 Task: Create a rule when a due date more than days from now is set on a card by me.
Action: Mouse moved to (733, 238)
Screenshot: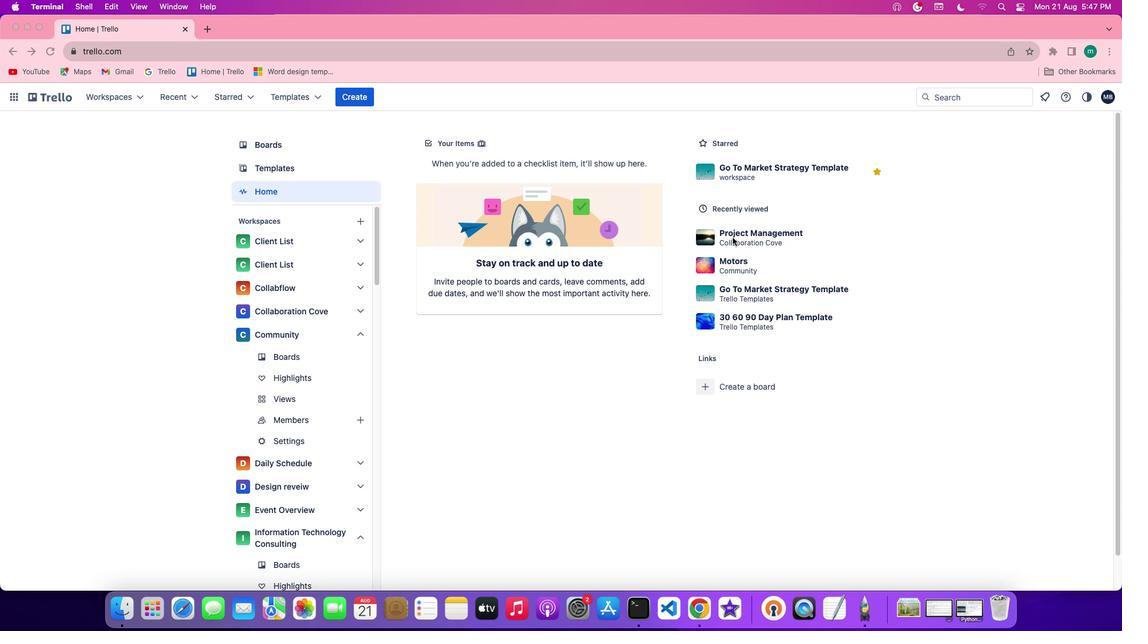 
Action: Mouse pressed left at (733, 238)
Screenshot: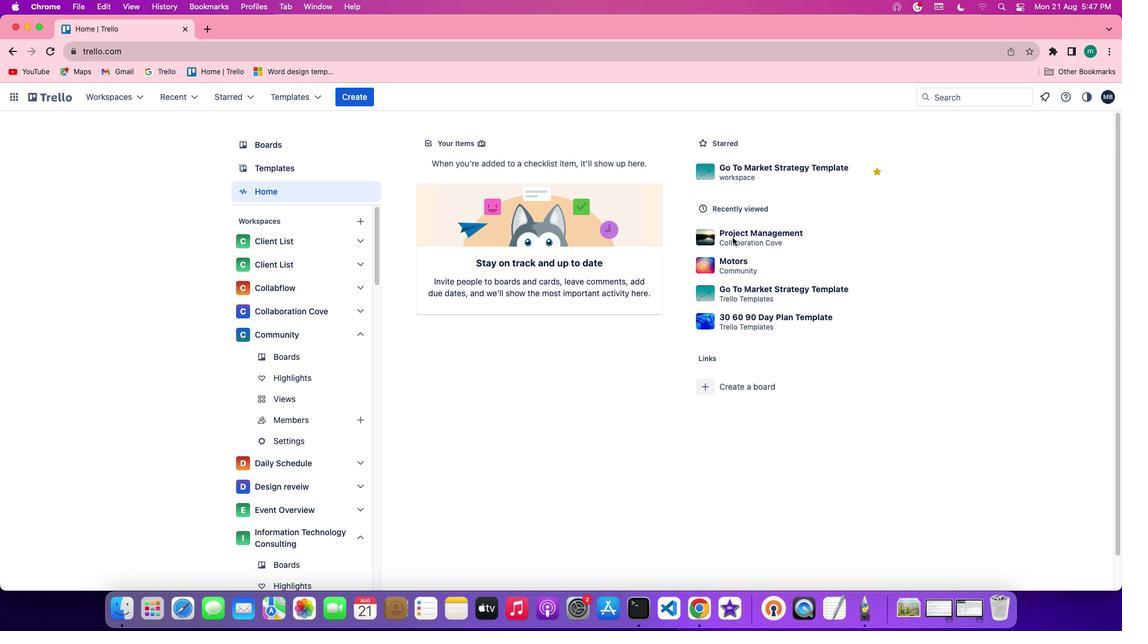 
Action: Mouse pressed left at (733, 238)
Screenshot: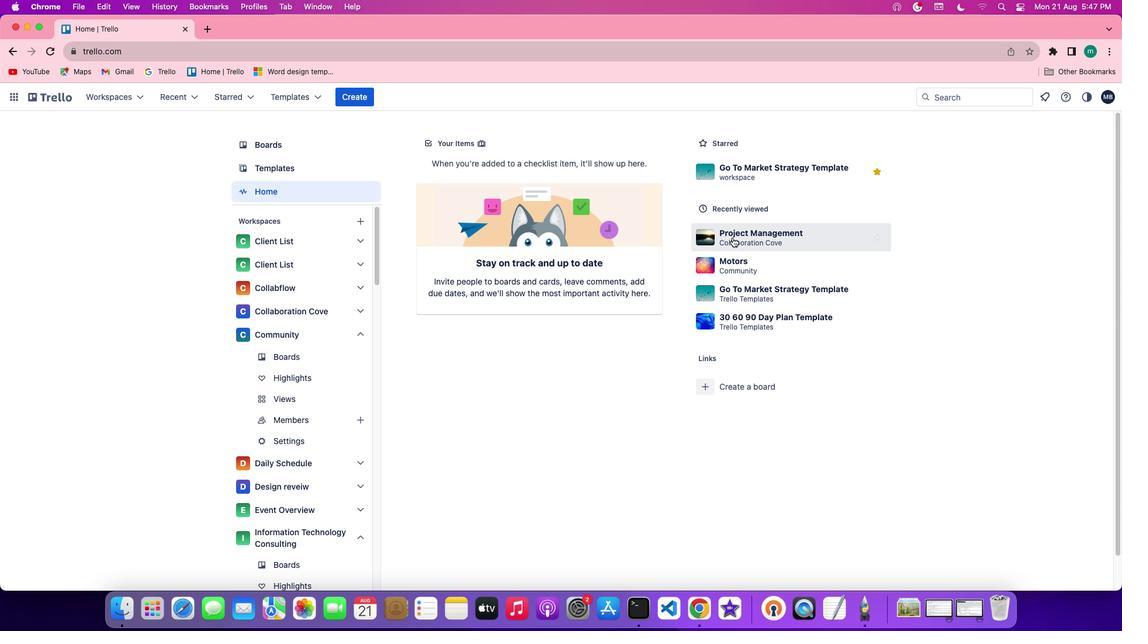 
Action: Mouse moved to (991, 287)
Screenshot: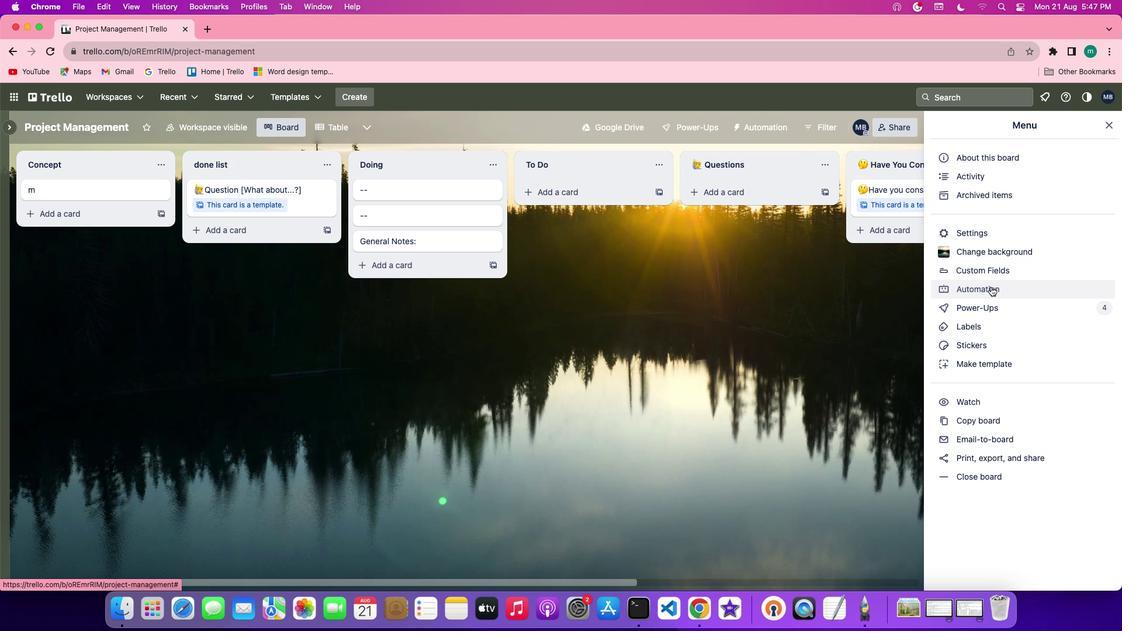 
Action: Mouse pressed left at (991, 287)
Screenshot: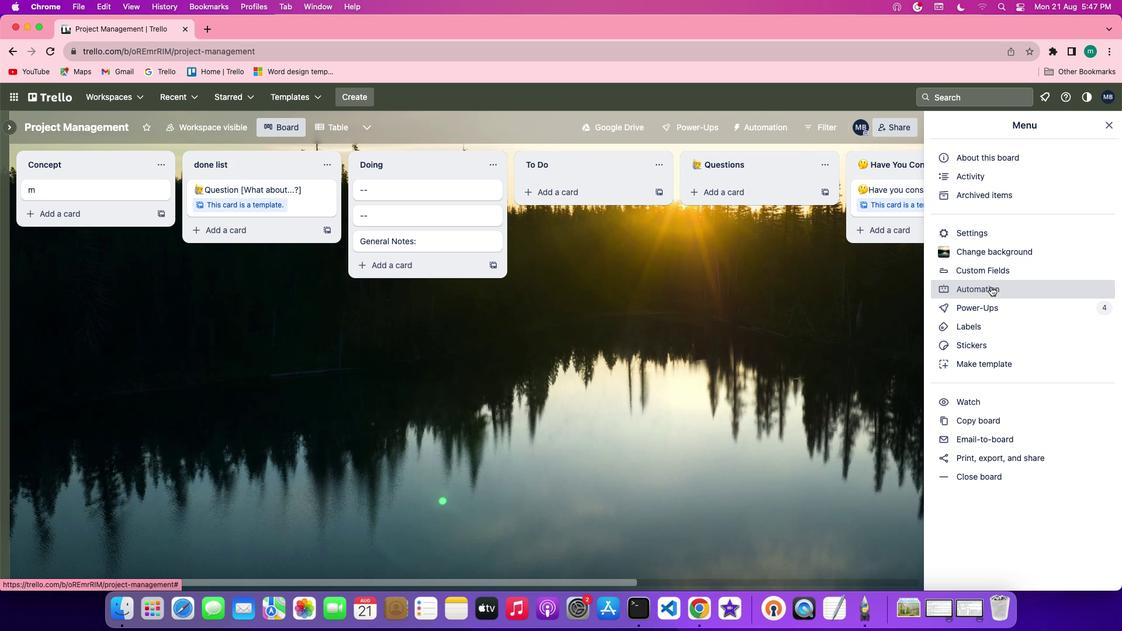 
Action: Mouse moved to (69, 237)
Screenshot: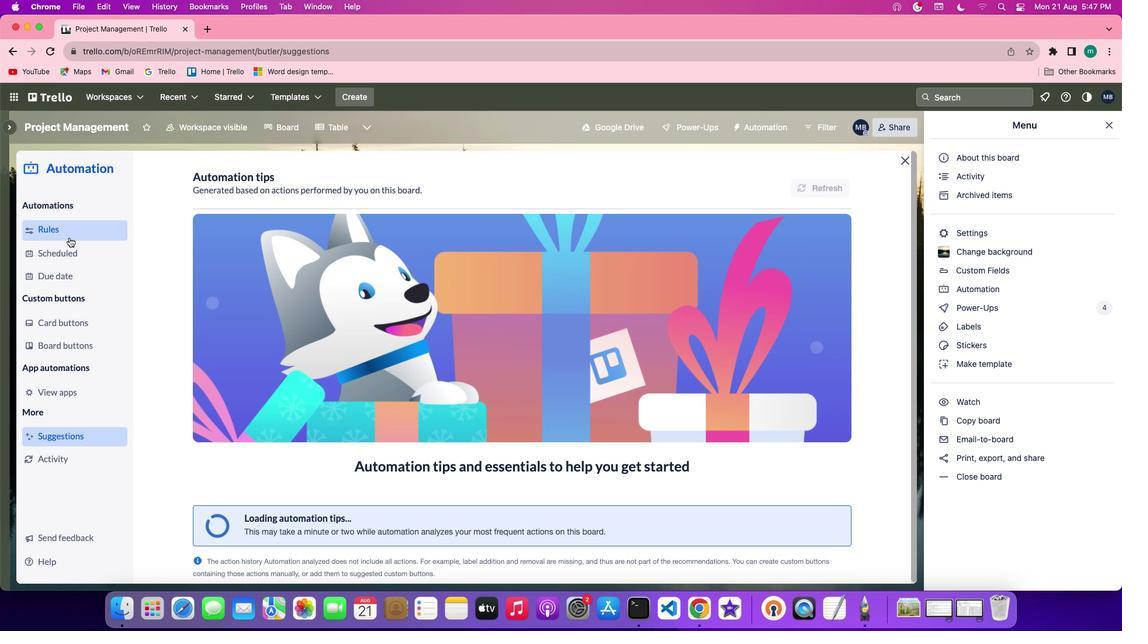 
Action: Mouse pressed left at (69, 237)
Screenshot: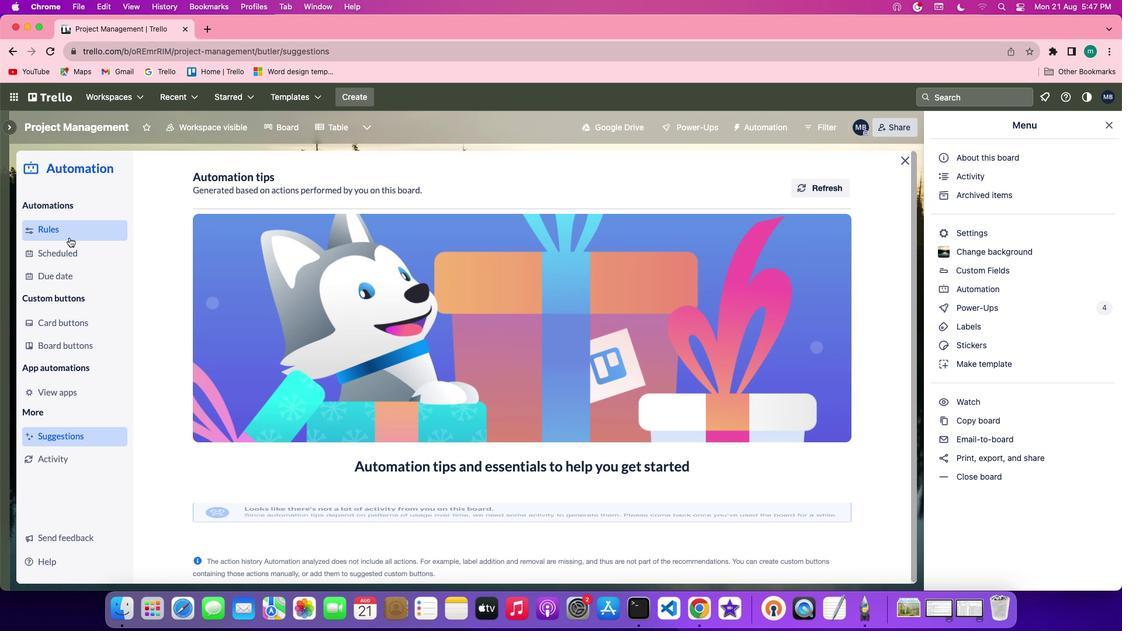 
Action: Mouse moved to (724, 180)
Screenshot: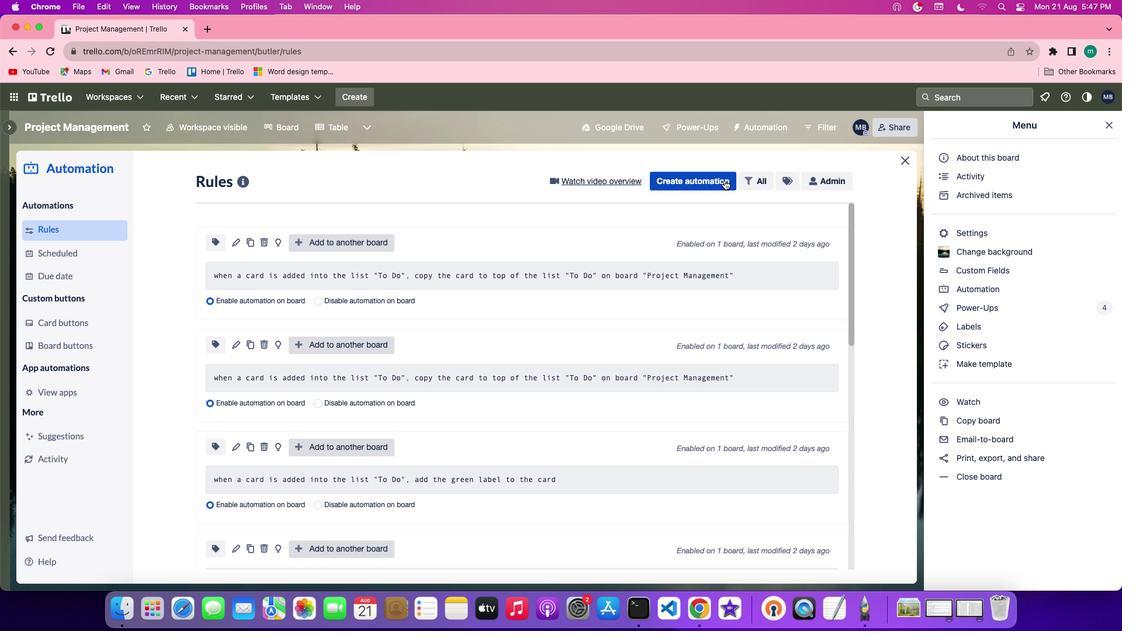 
Action: Mouse pressed left at (724, 180)
Screenshot: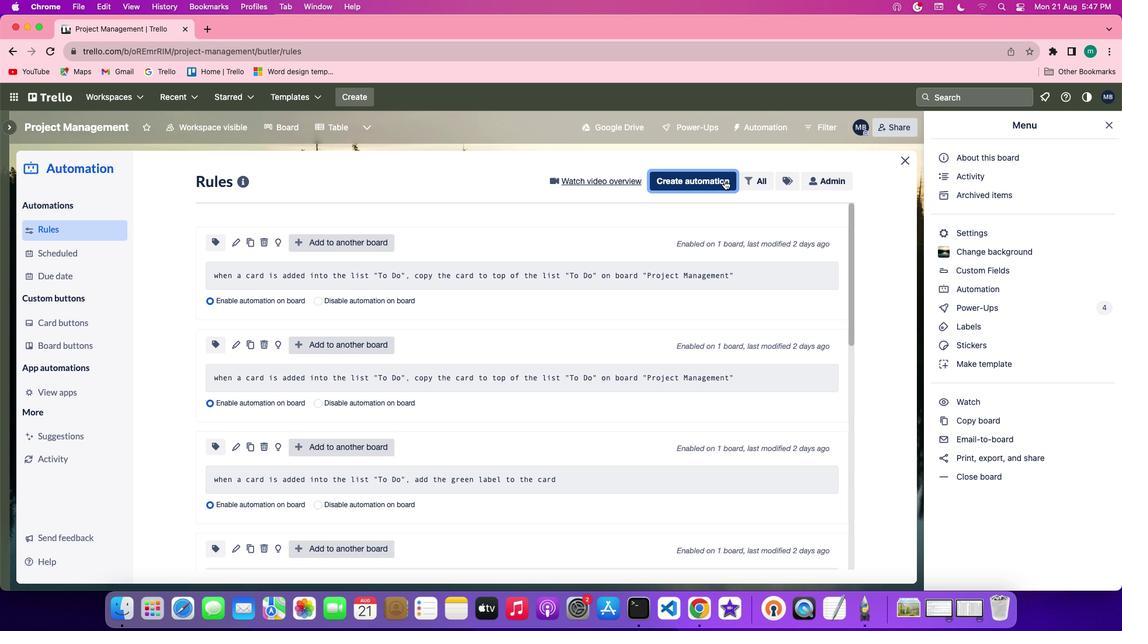 
Action: Mouse moved to (543, 319)
Screenshot: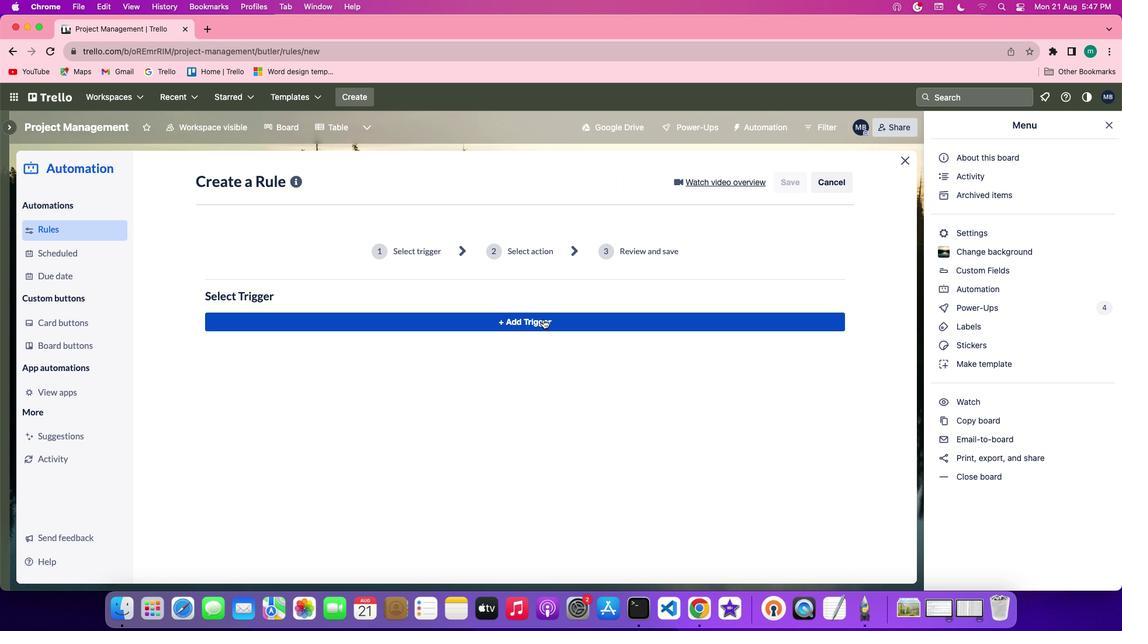 
Action: Mouse pressed left at (543, 319)
Screenshot: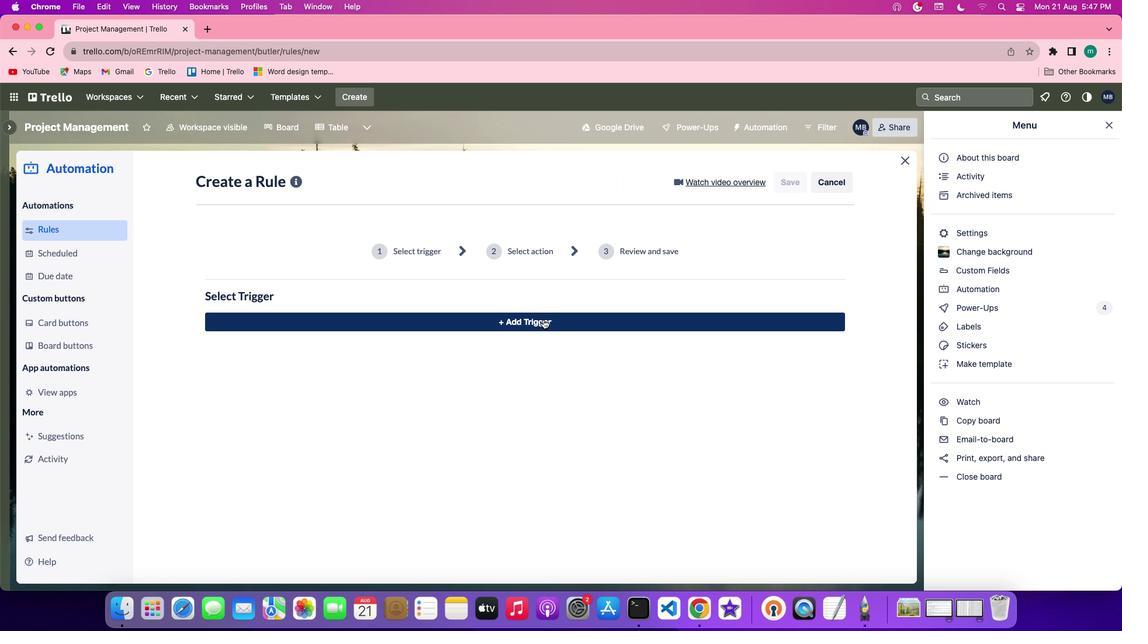 
Action: Mouse moved to (343, 331)
Screenshot: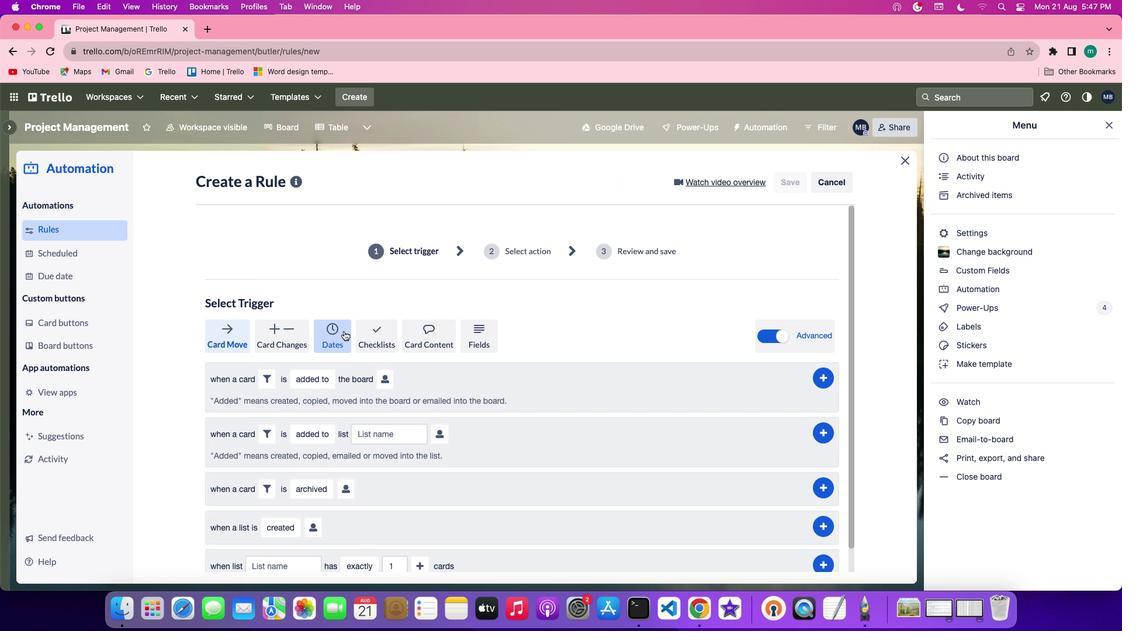 
Action: Mouse pressed left at (343, 331)
Screenshot: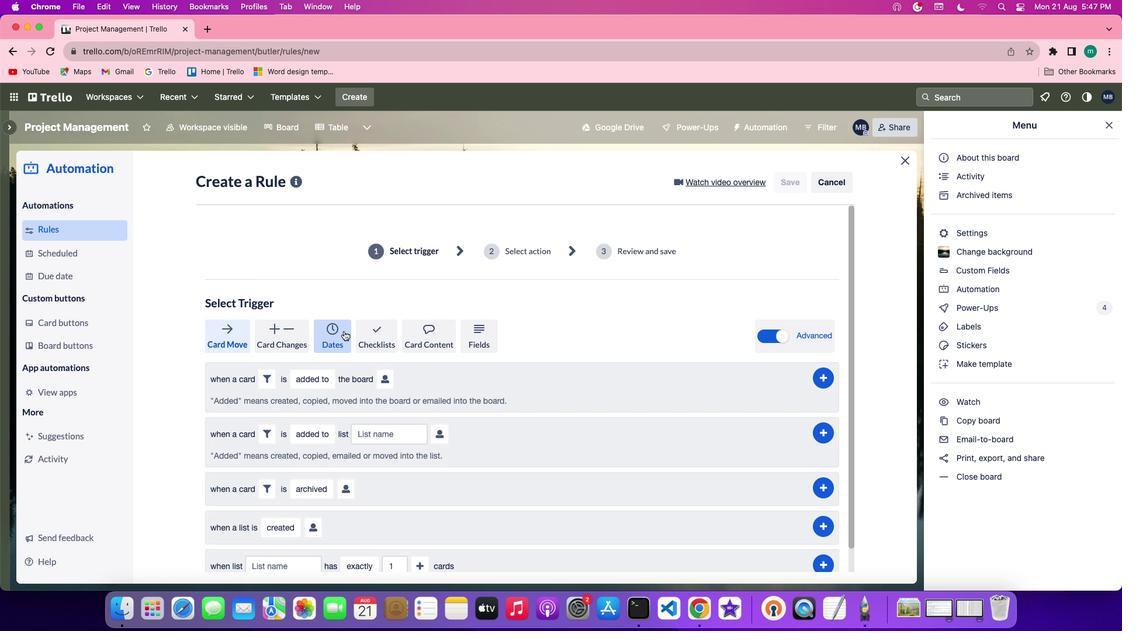 
Action: Mouse moved to (333, 354)
Screenshot: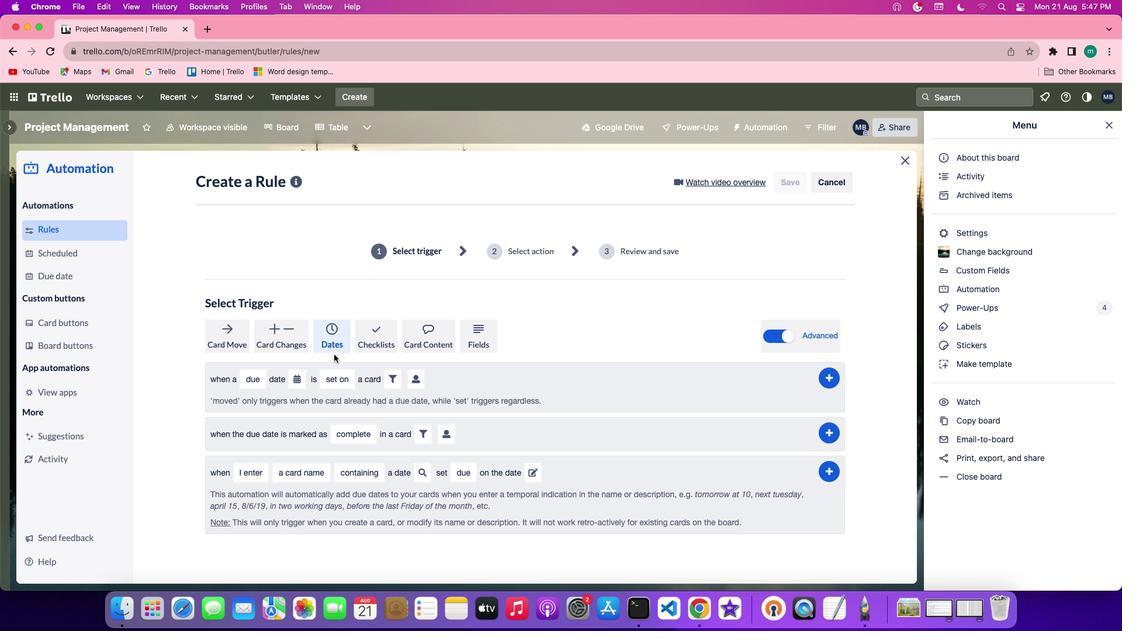 
Action: Mouse scrolled (333, 354) with delta (0, 0)
Screenshot: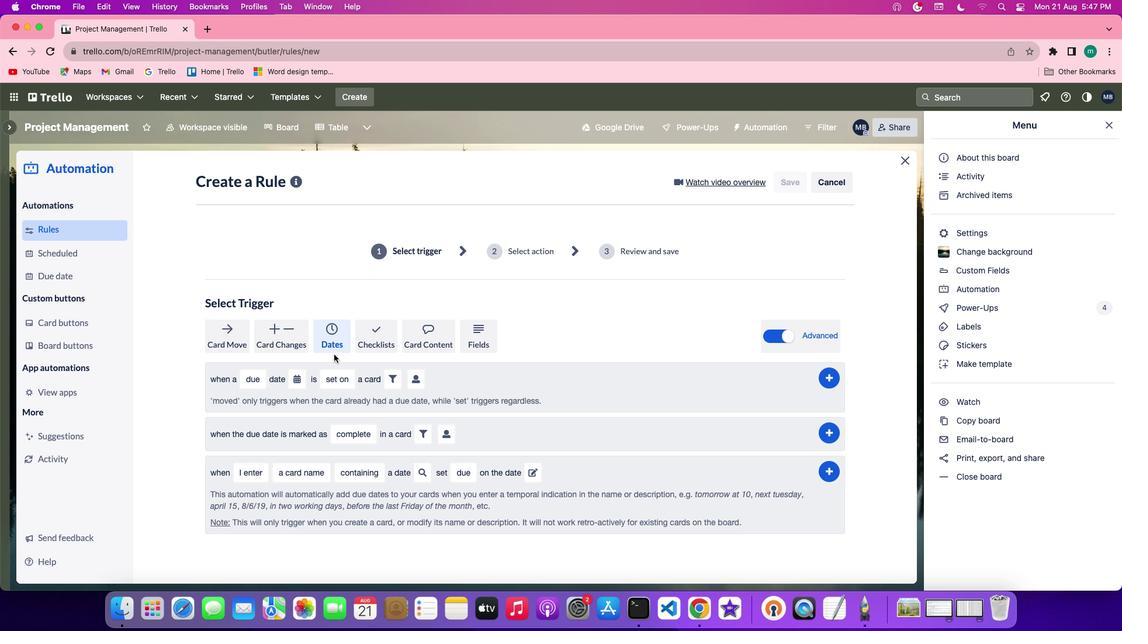 
Action: Mouse scrolled (333, 354) with delta (0, 0)
Screenshot: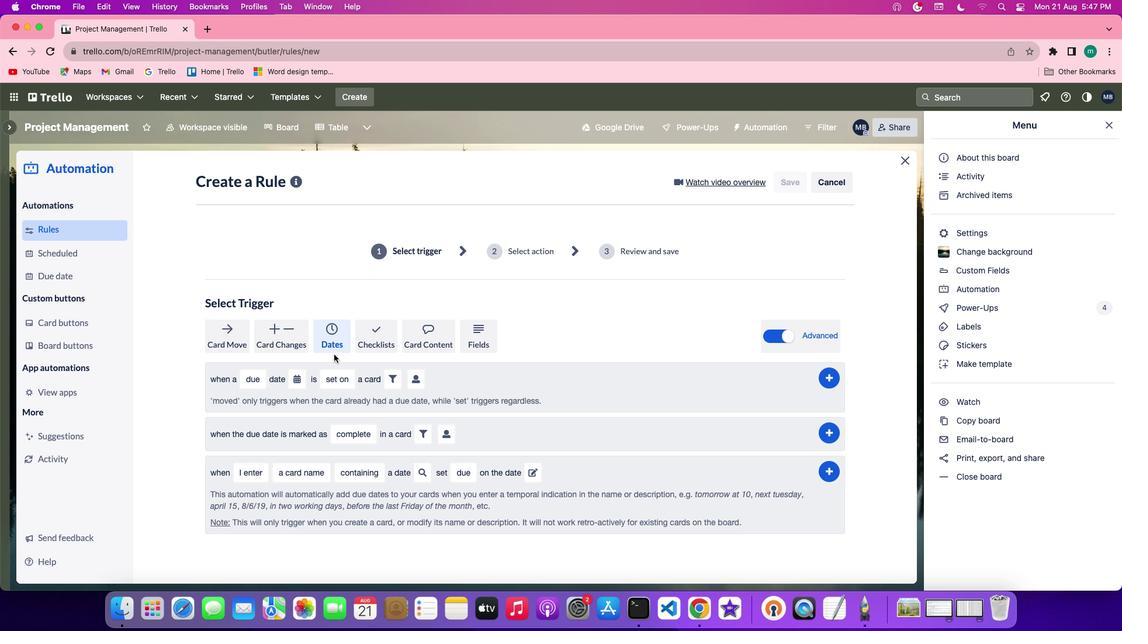 
Action: Mouse scrolled (333, 354) with delta (0, 0)
Screenshot: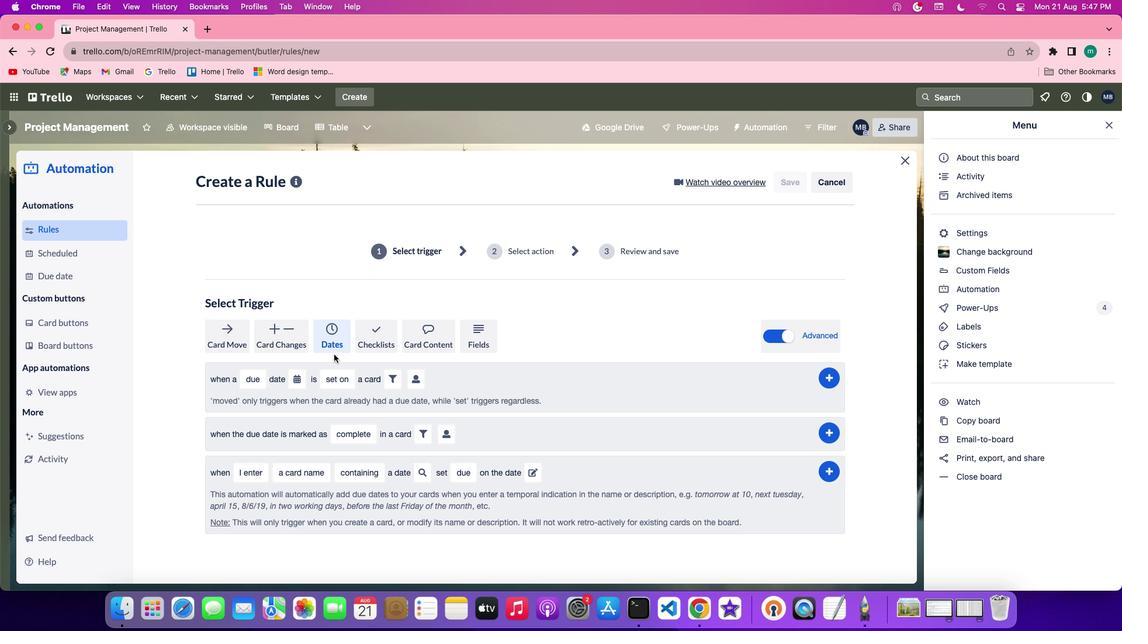 
Action: Mouse moved to (249, 382)
Screenshot: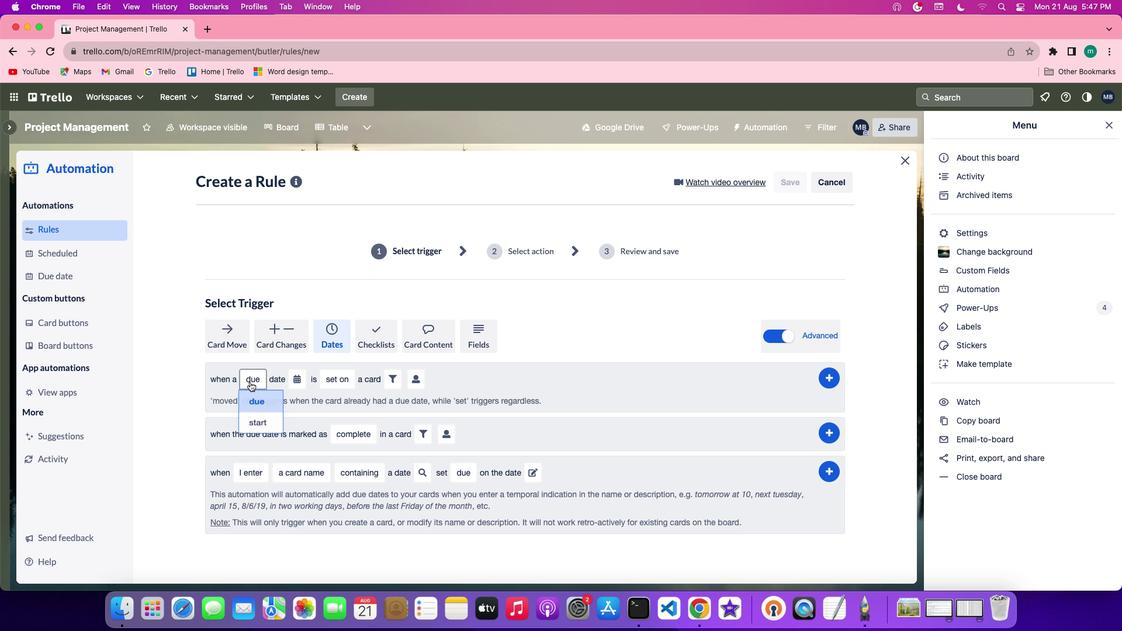 
Action: Mouse pressed left at (249, 382)
Screenshot: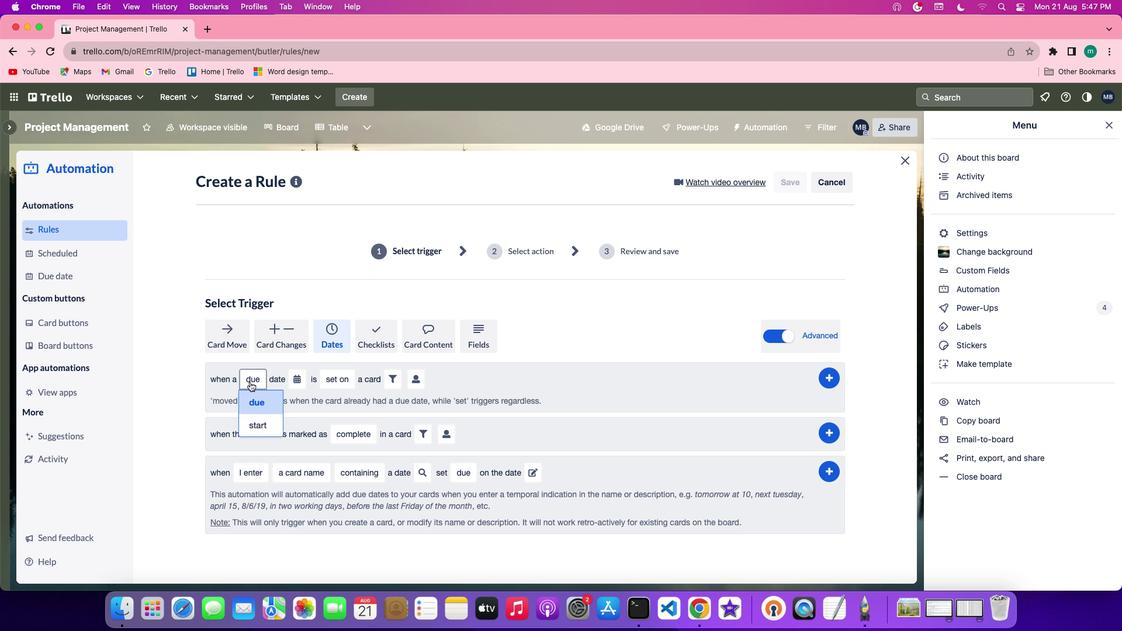 
Action: Mouse moved to (256, 400)
Screenshot: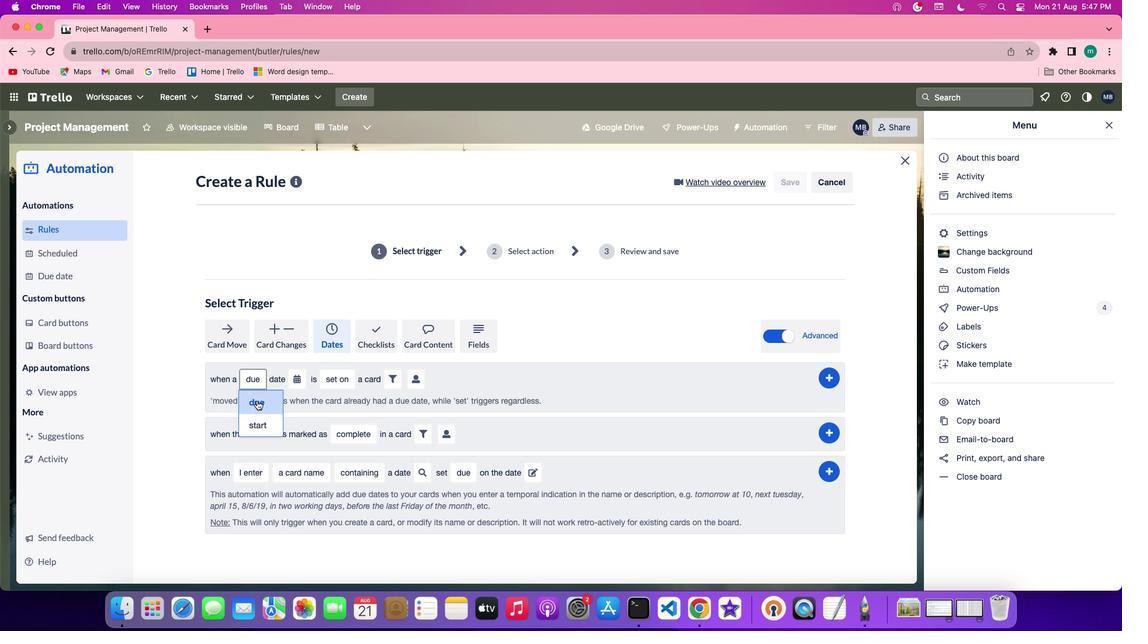 
Action: Mouse pressed left at (256, 400)
Screenshot: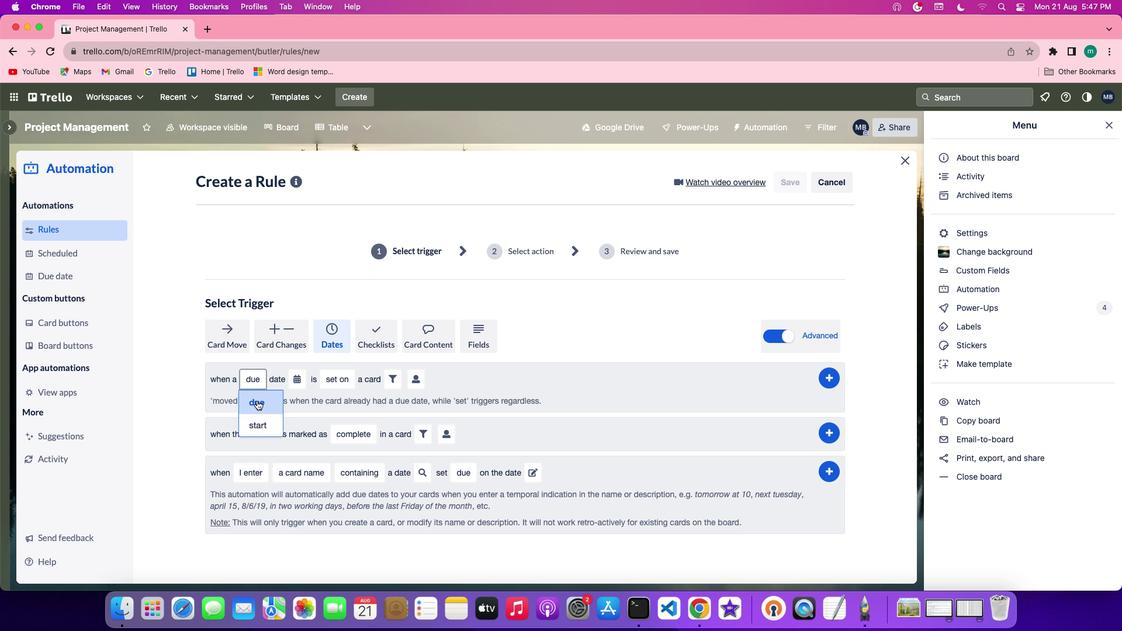 
Action: Mouse moved to (298, 383)
Screenshot: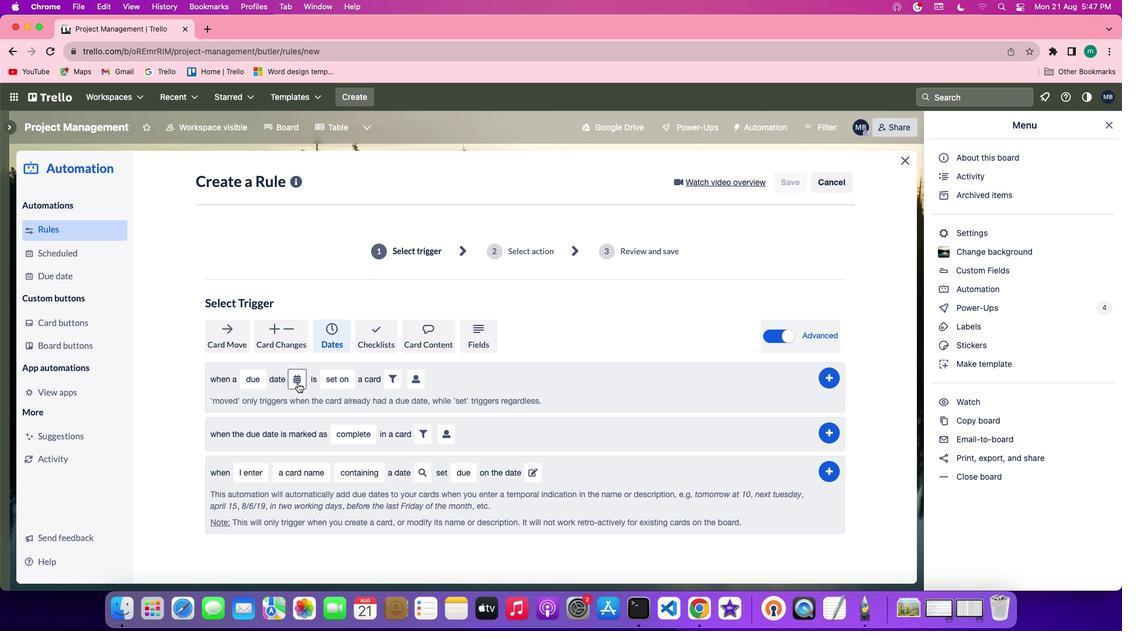 
Action: Mouse pressed left at (298, 383)
Screenshot: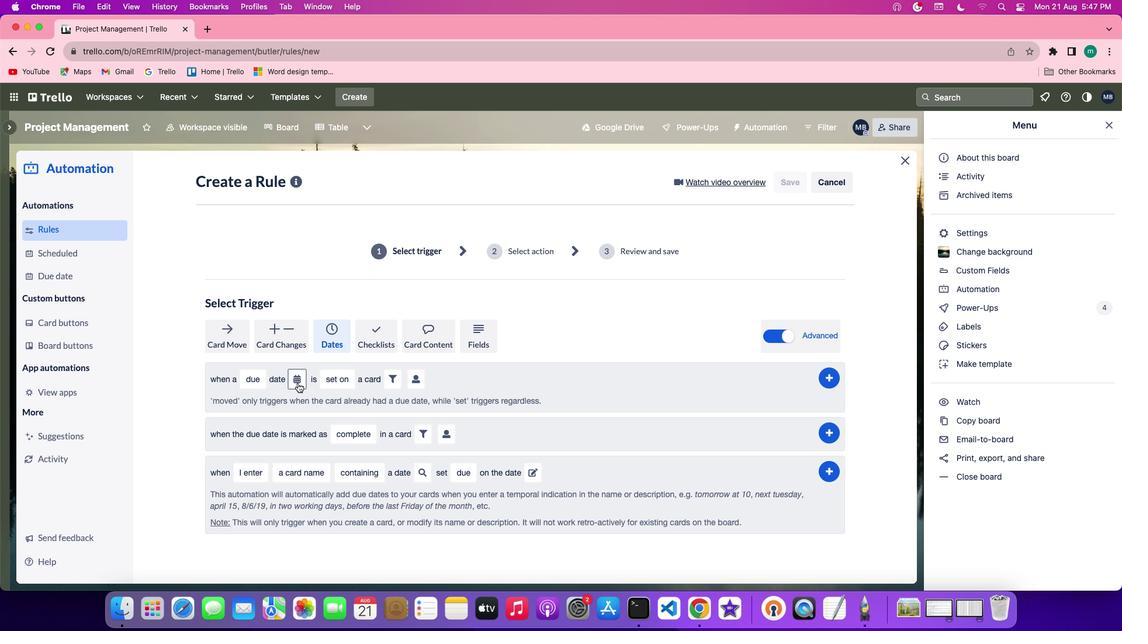 
Action: Mouse moved to (325, 457)
Screenshot: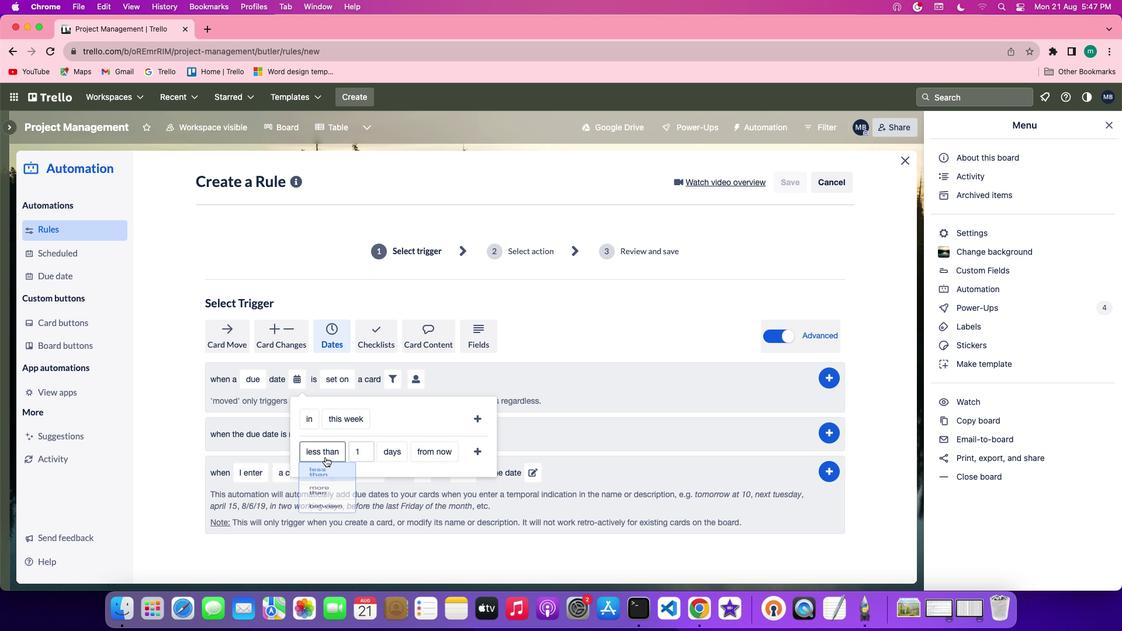 
Action: Mouse pressed left at (325, 457)
Screenshot: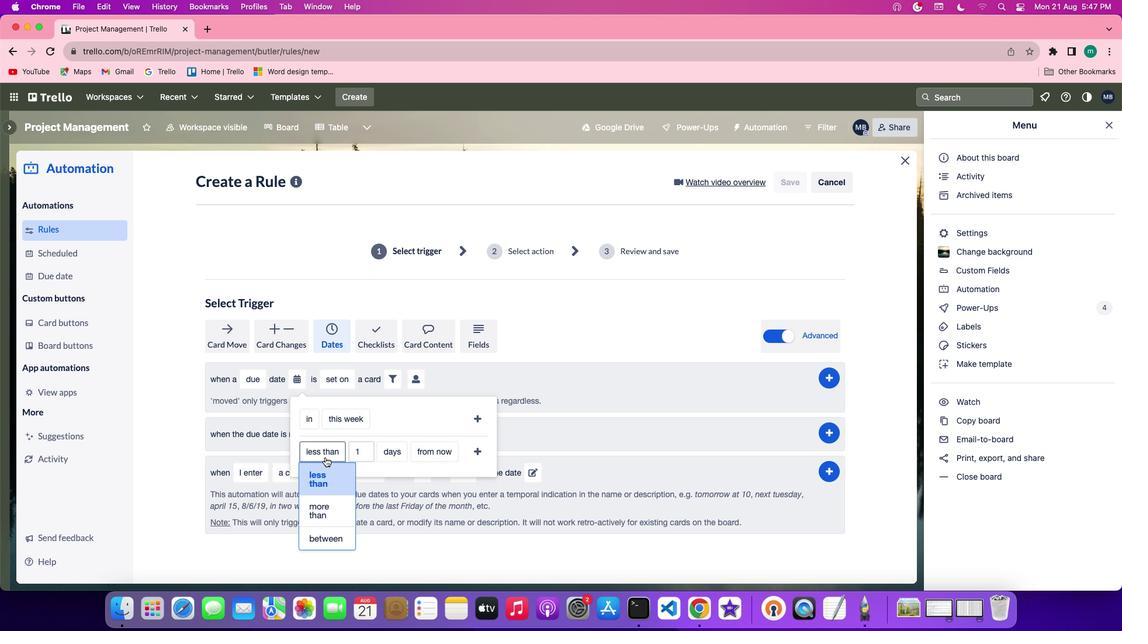 
Action: Mouse moved to (317, 508)
Screenshot: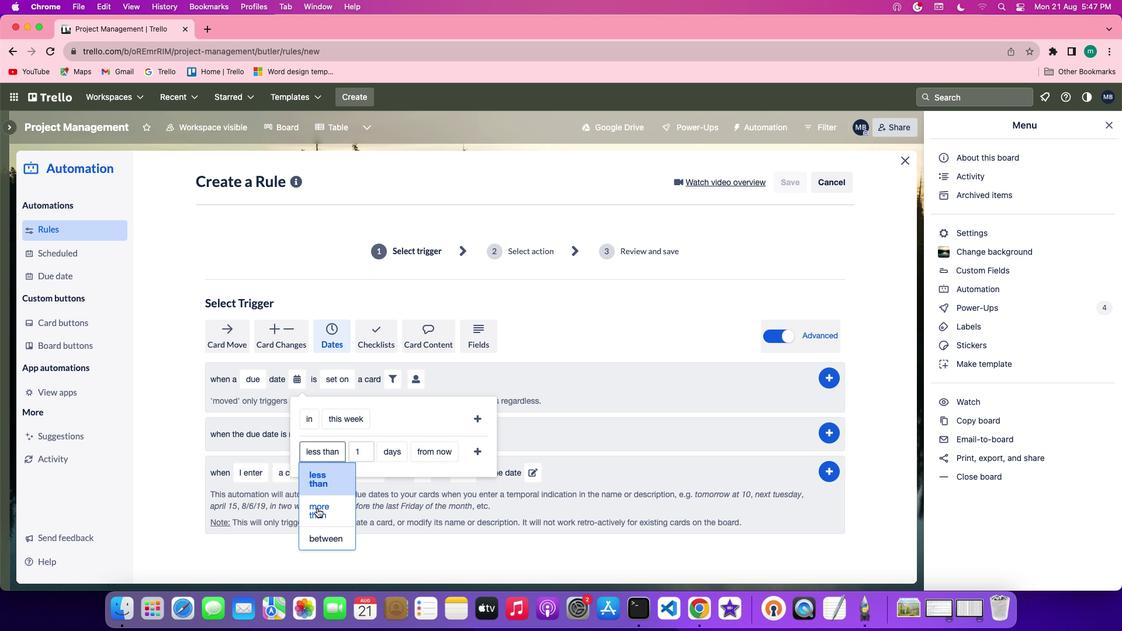 
Action: Mouse pressed left at (317, 508)
Screenshot: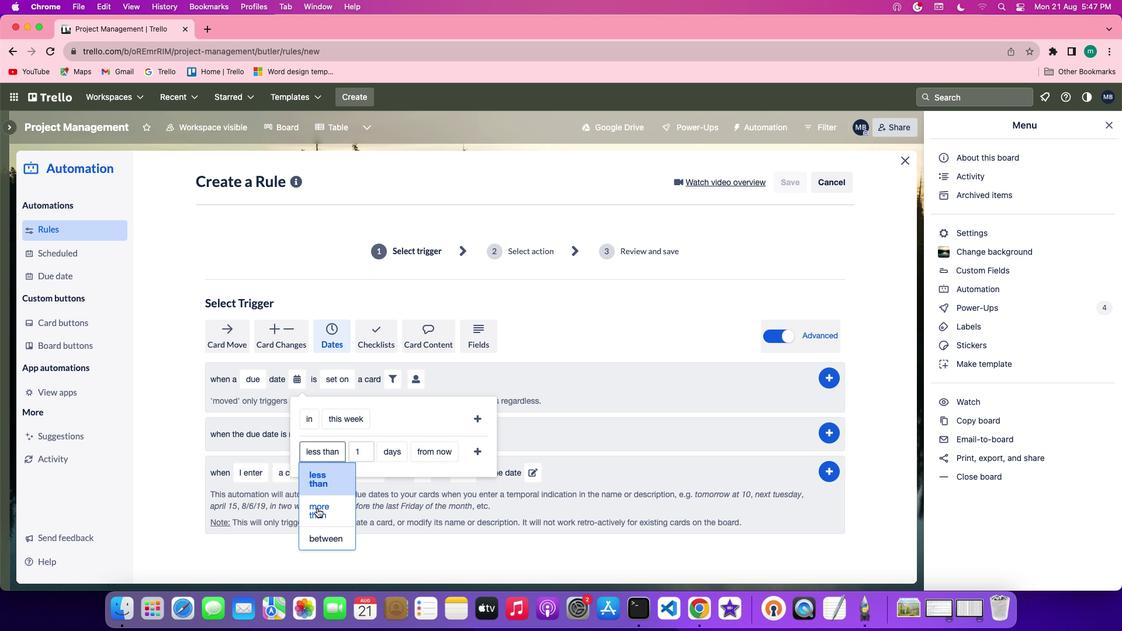 
Action: Mouse moved to (391, 452)
Screenshot: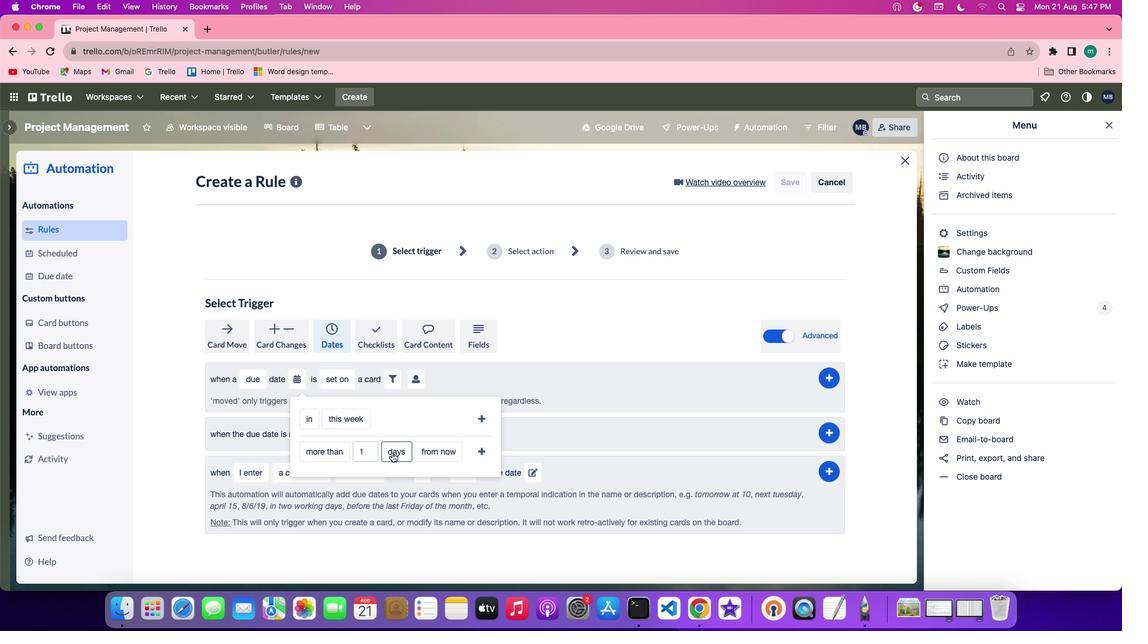 
Action: Mouse pressed left at (391, 452)
Screenshot: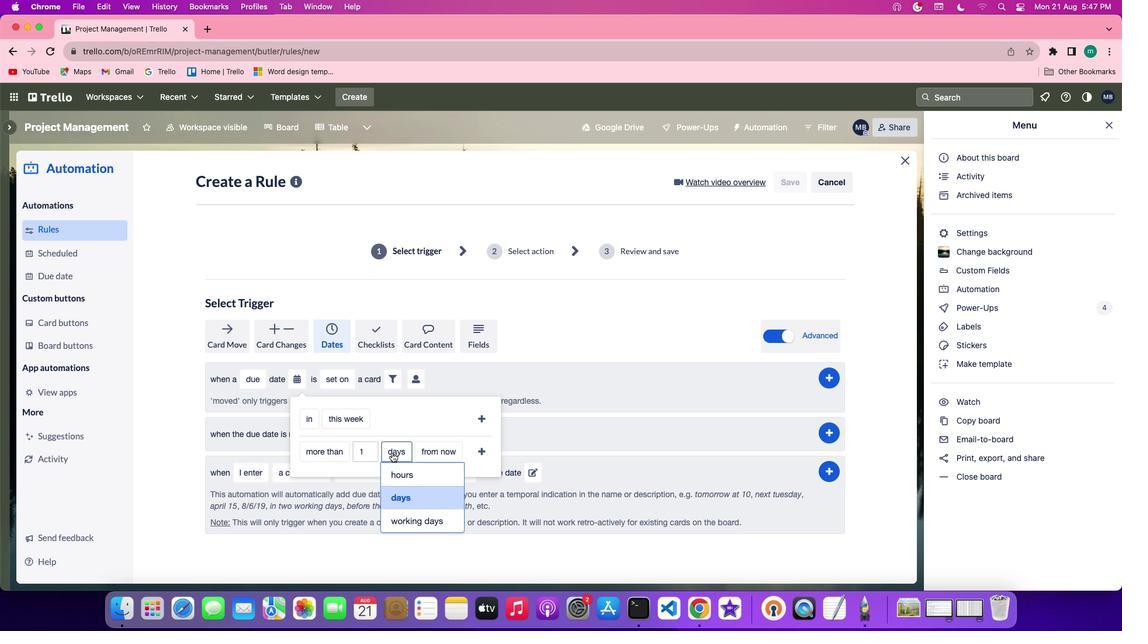 
Action: Mouse moved to (397, 500)
Screenshot: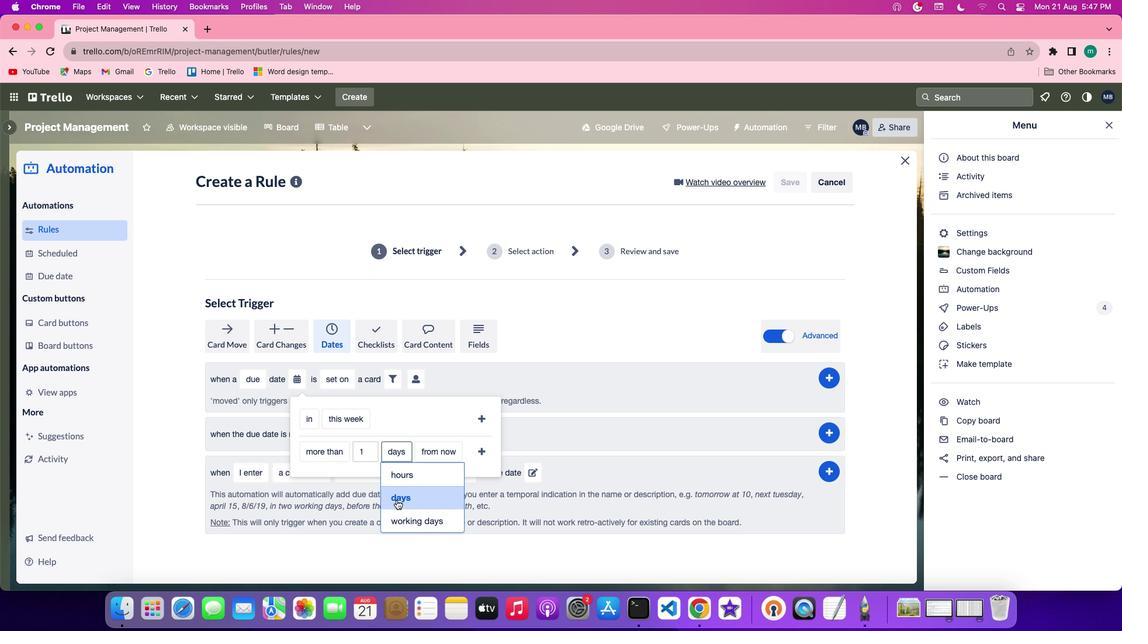 
Action: Mouse pressed left at (397, 500)
Screenshot: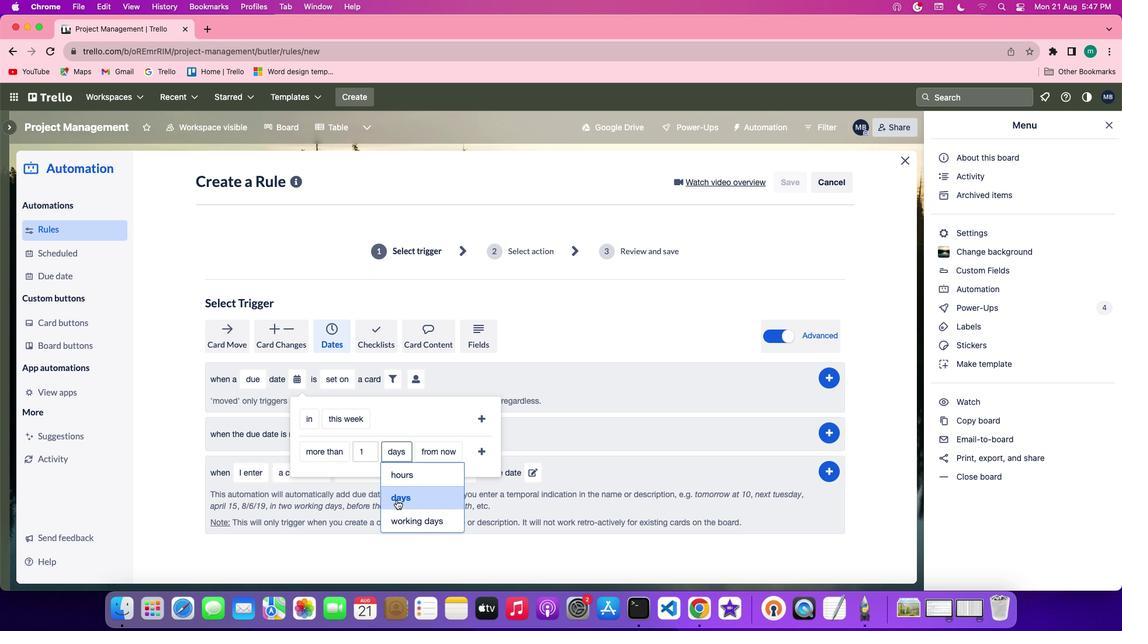 
Action: Mouse moved to (438, 466)
Screenshot: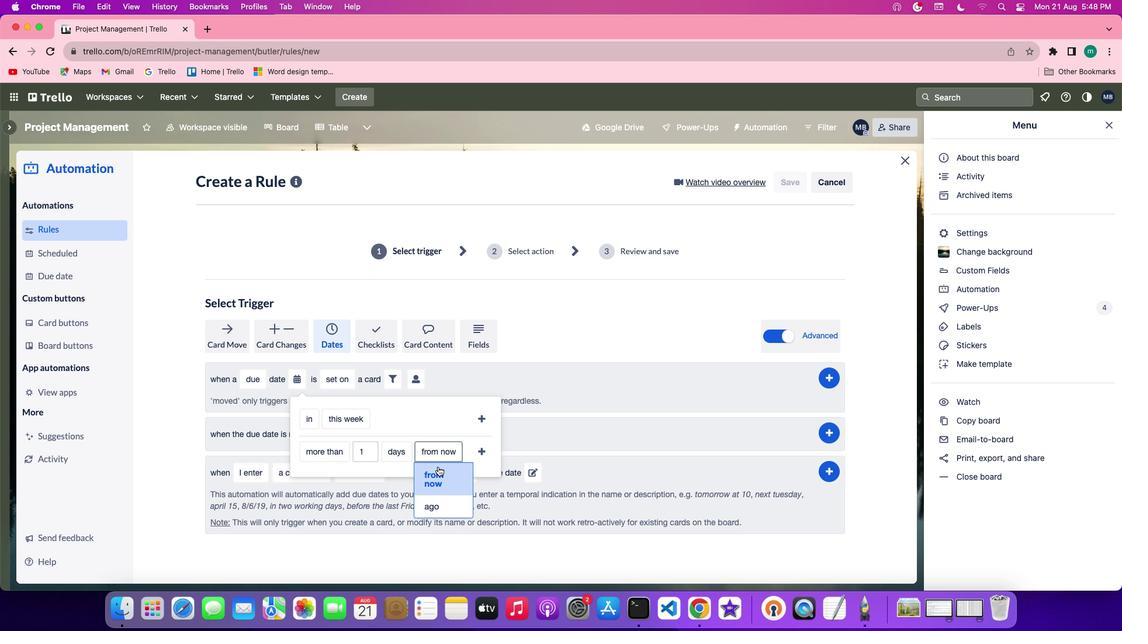 
Action: Mouse pressed left at (438, 466)
Screenshot: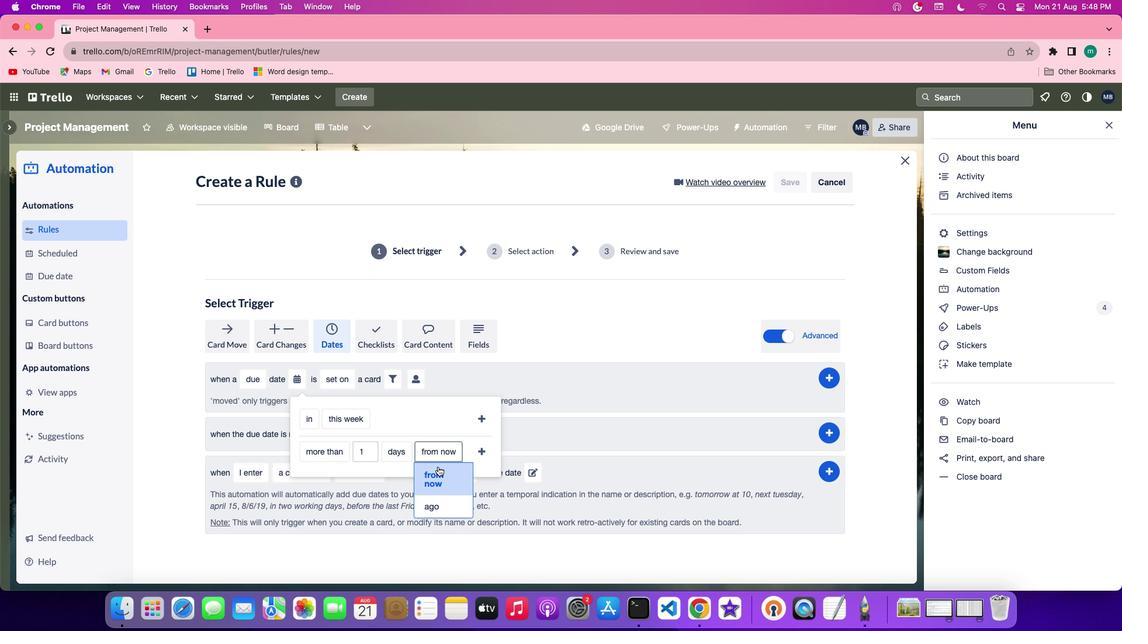 
Action: Mouse moved to (482, 448)
Screenshot: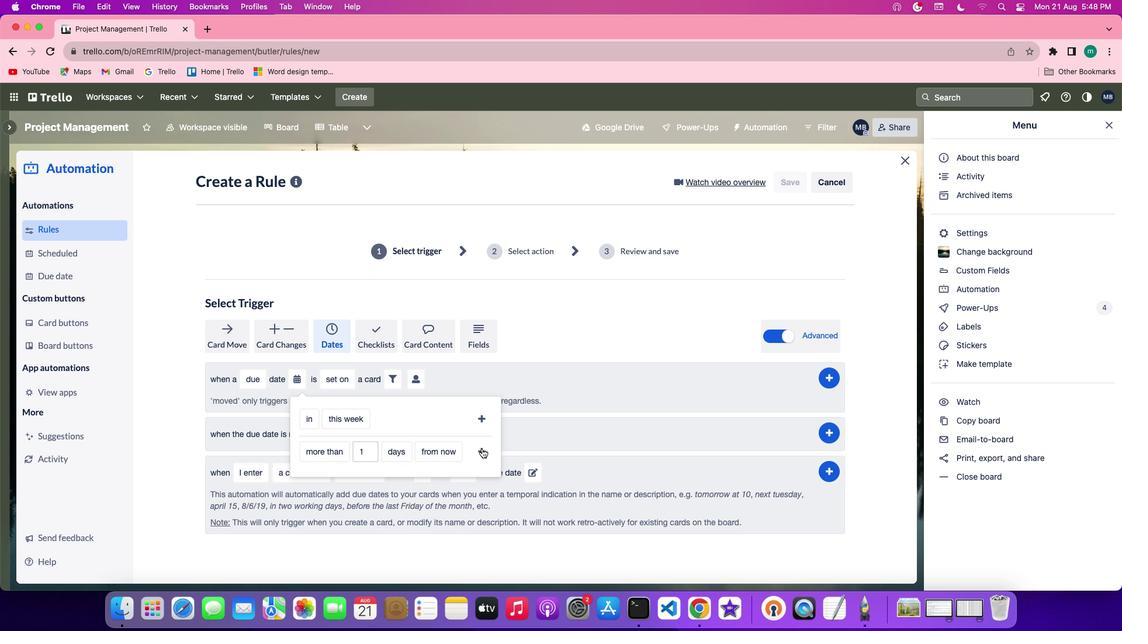 
Action: Mouse pressed left at (482, 448)
Screenshot: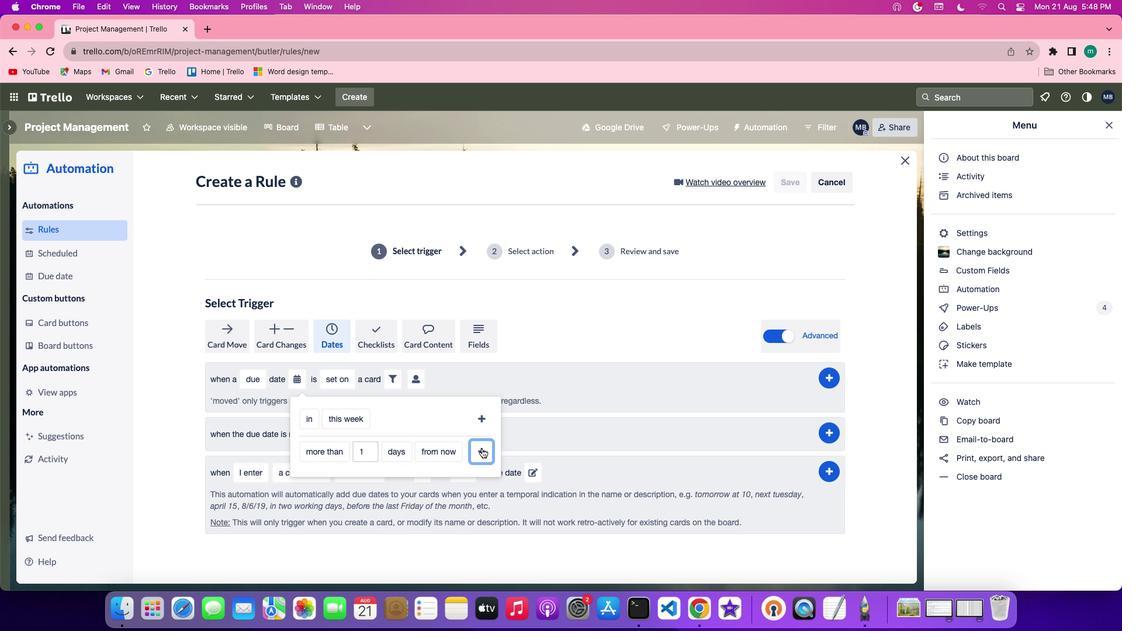 
Action: Mouse moved to (446, 386)
Screenshot: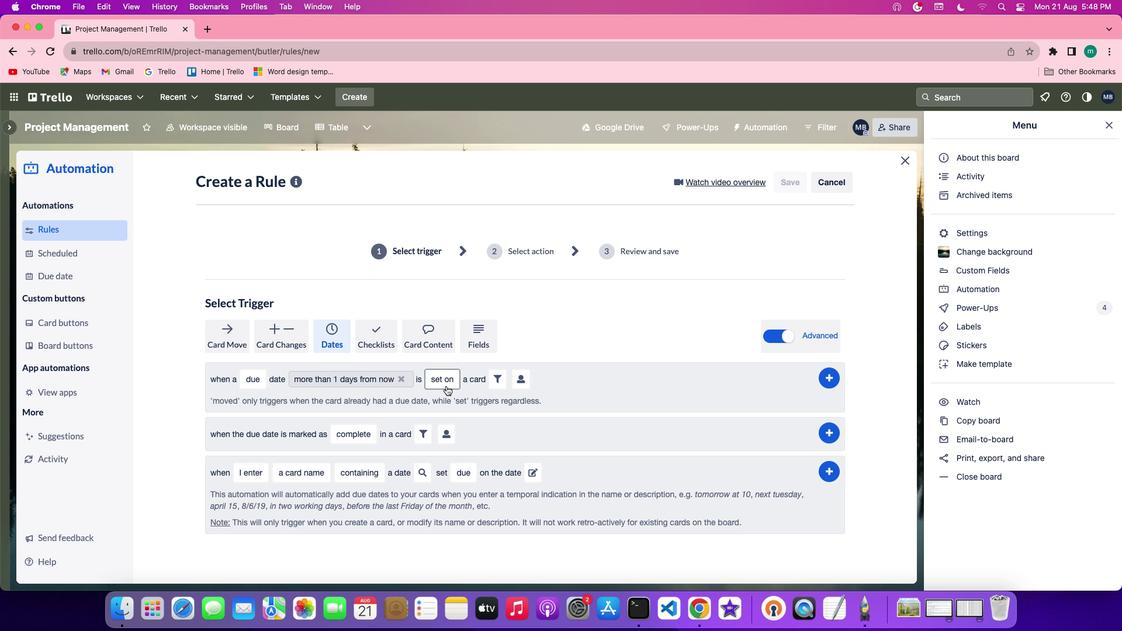 
Action: Mouse pressed left at (446, 386)
Screenshot: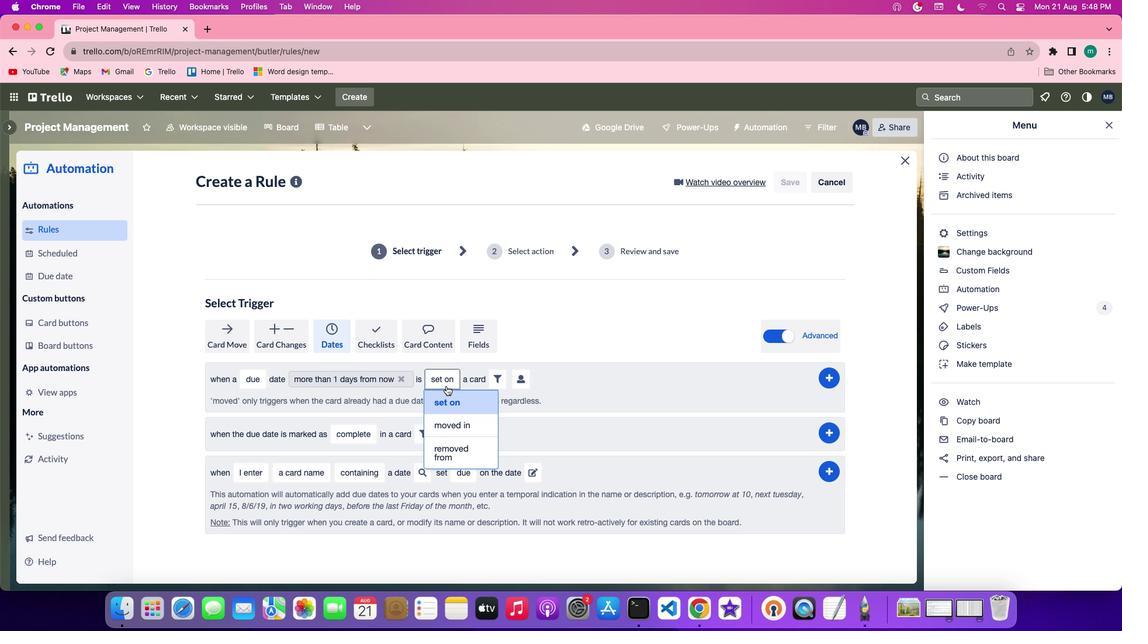 
Action: Mouse moved to (449, 402)
Screenshot: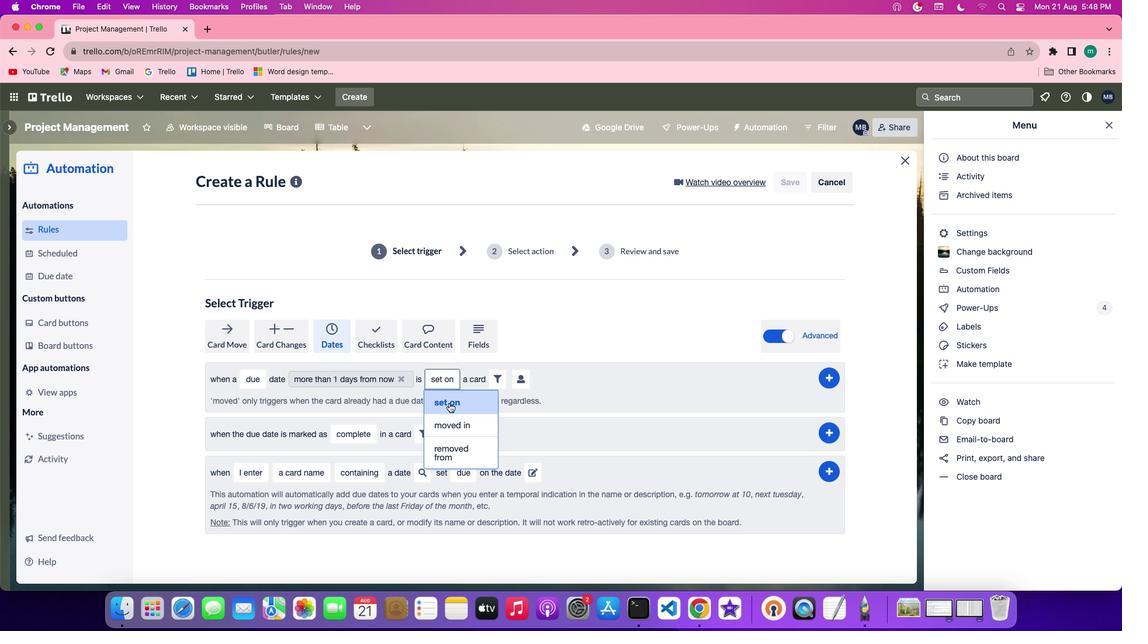 
Action: Mouse pressed left at (449, 402)
Screenshot: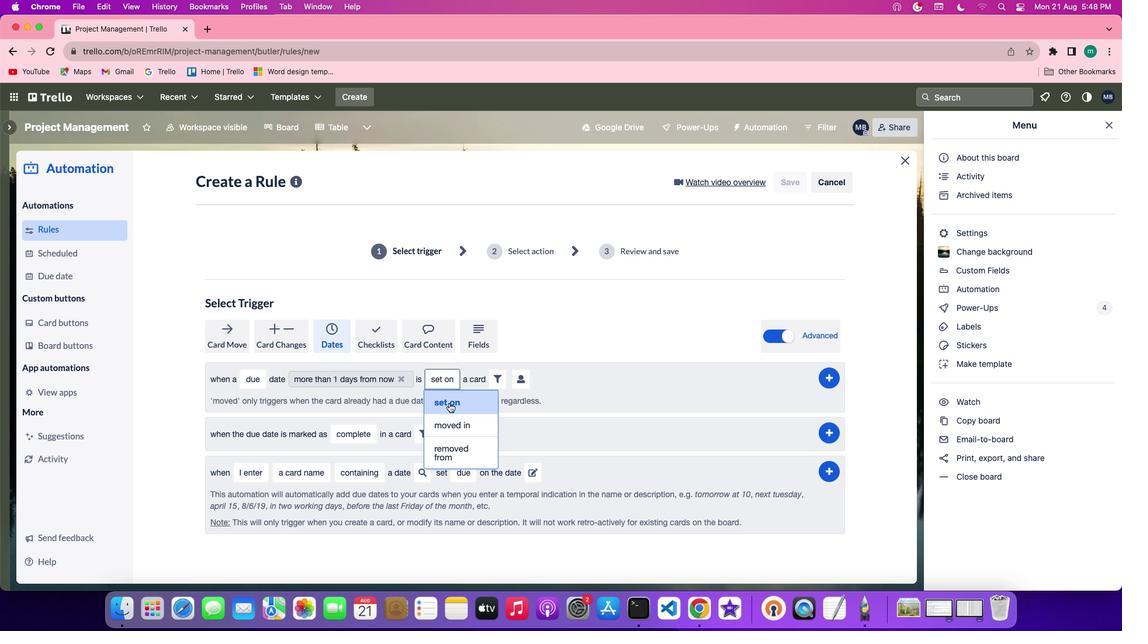 
Action: Mouse moved to (516, 383)
Screenshot: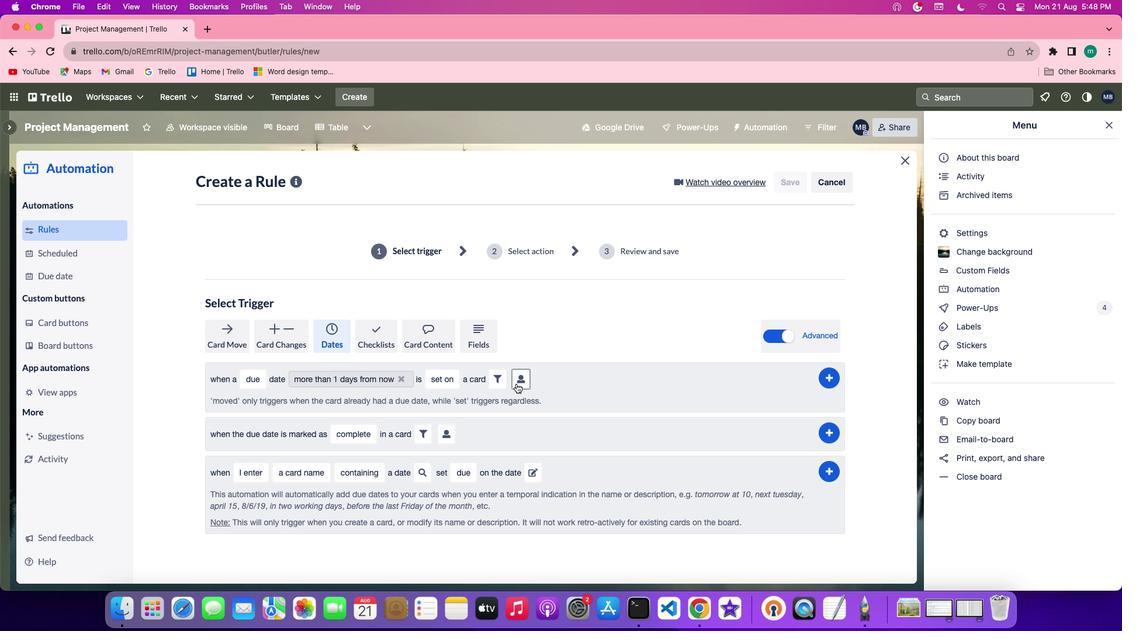 
Action: Mouse pressed left at (516, 383)
Screenshot: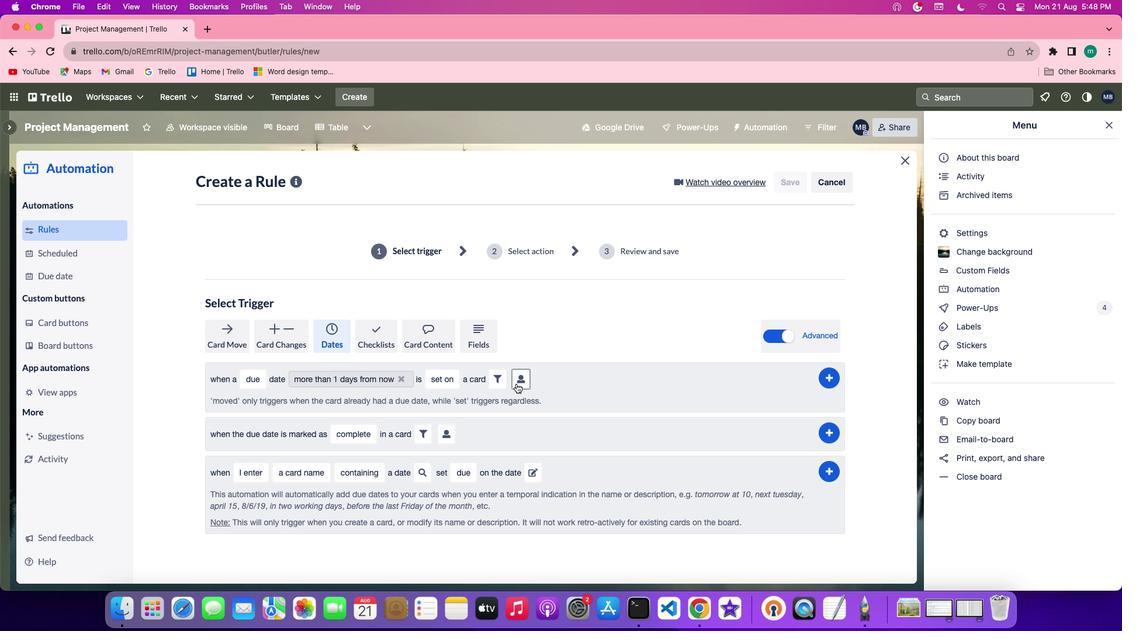 
Action: Mouse moved to (723, 451)
Screenshot: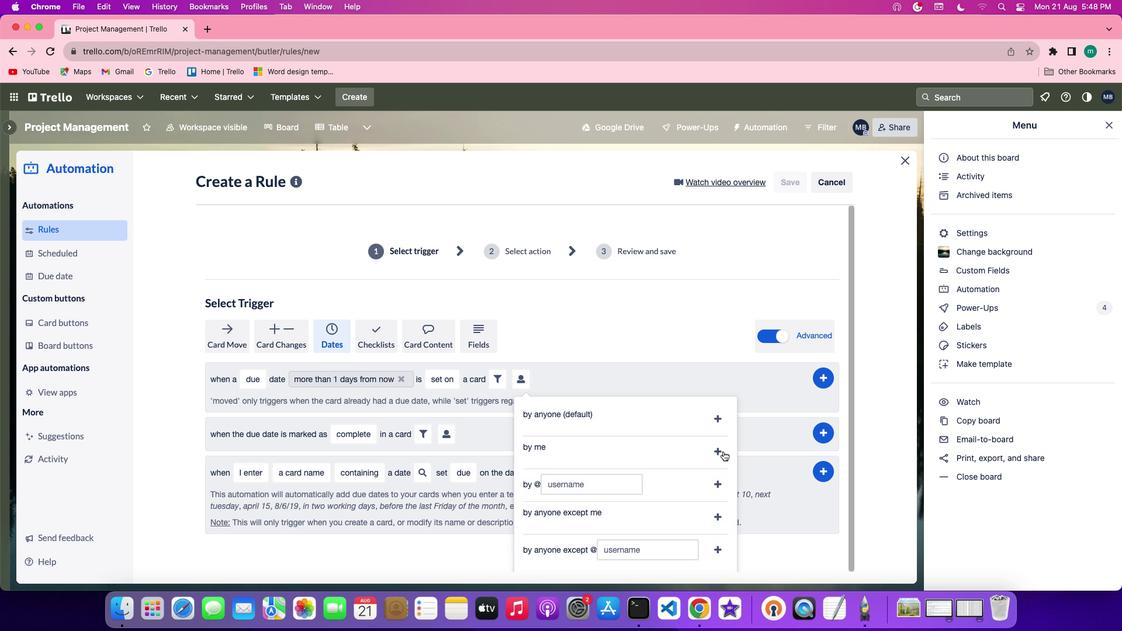
Action: Mouse pressed left at (723, 451)
Screenshot: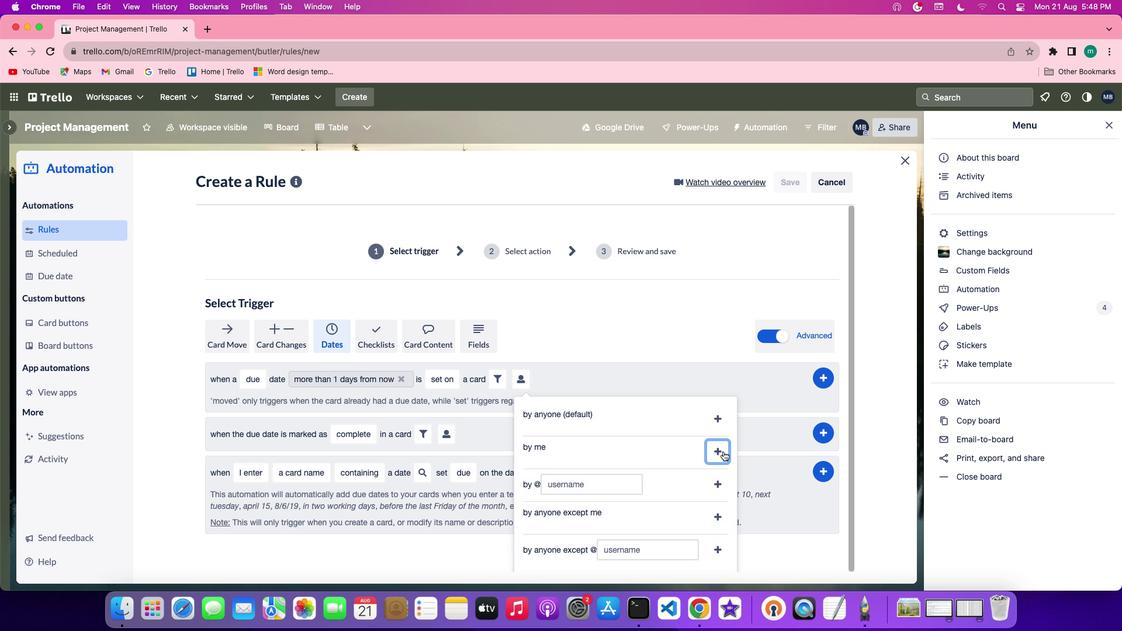 
Action: Mouse moved to (835, 384)
Screenshot: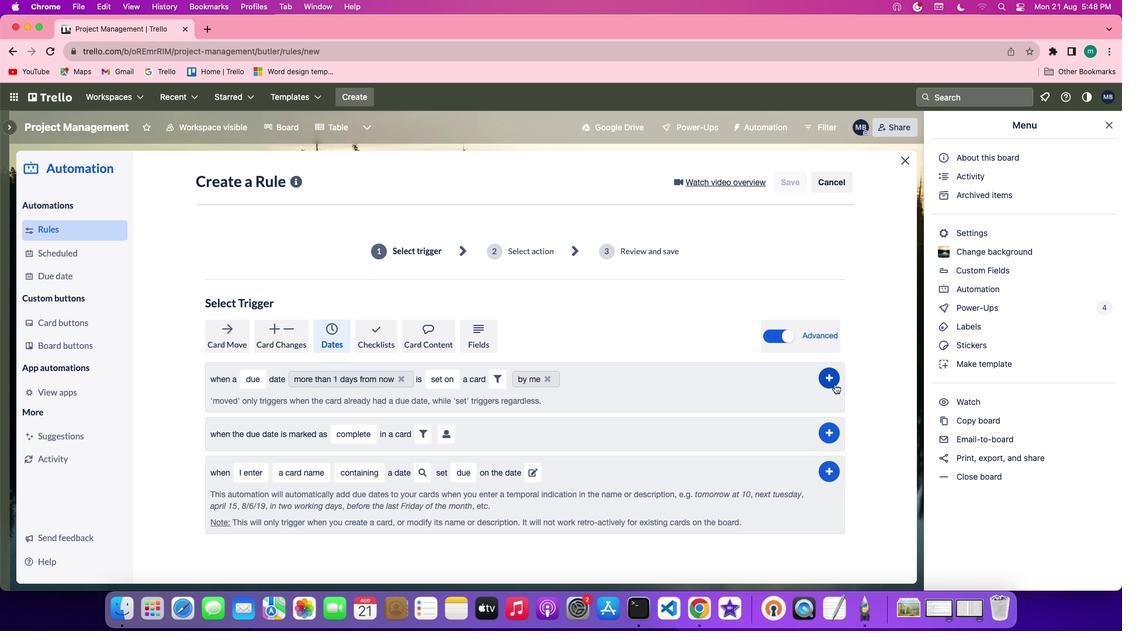 
Action: Mouse pressed left at (835, 384)
Screenshot: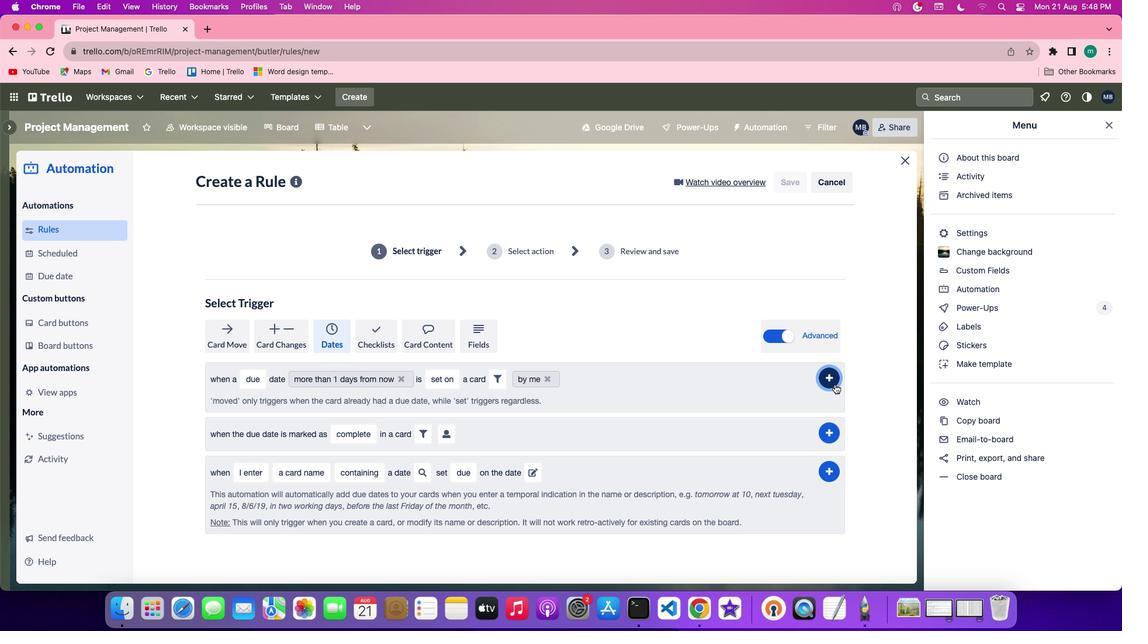 
